Task: Change the dump module for file dumper to libavformat AVIO access output.
Action: Mouse moved to (114, 20)
Screenshot: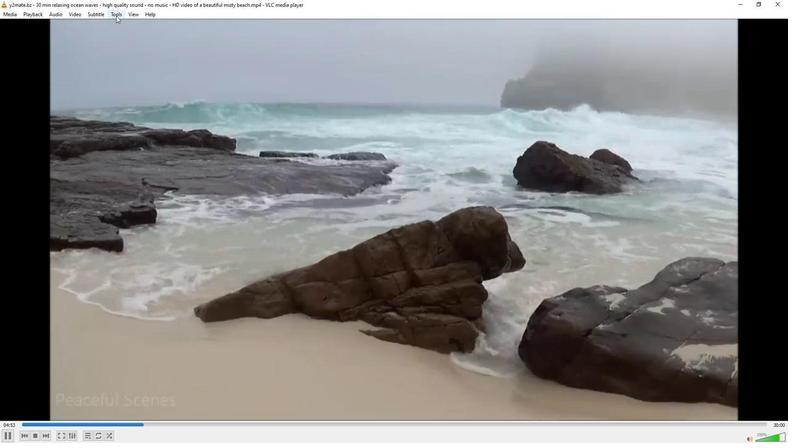 
Action: Mouse pressed left at (114, 20)
Screenshot: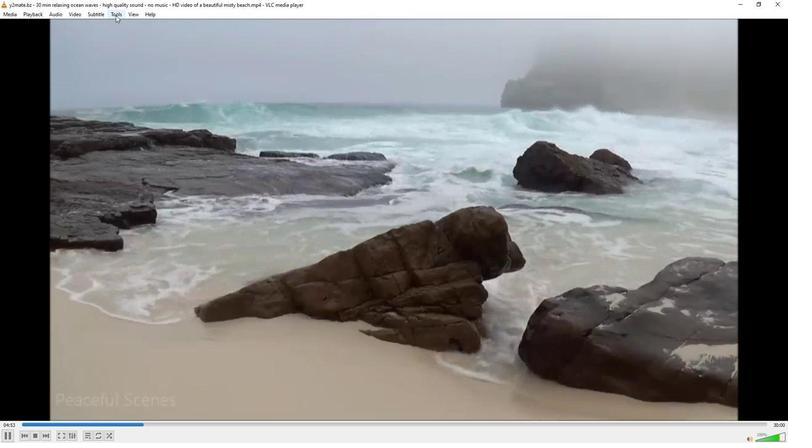 
Action: Mouse moved to (140, 112)
Screenshot: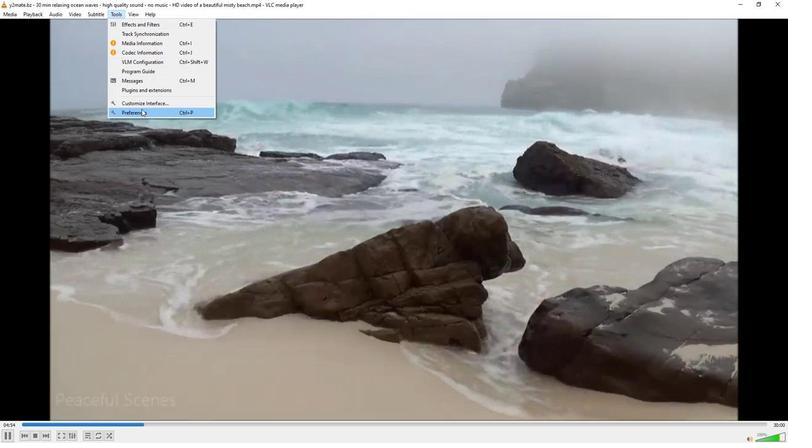 
Action: Mouse pressed left at (140, 112)
Screenshot: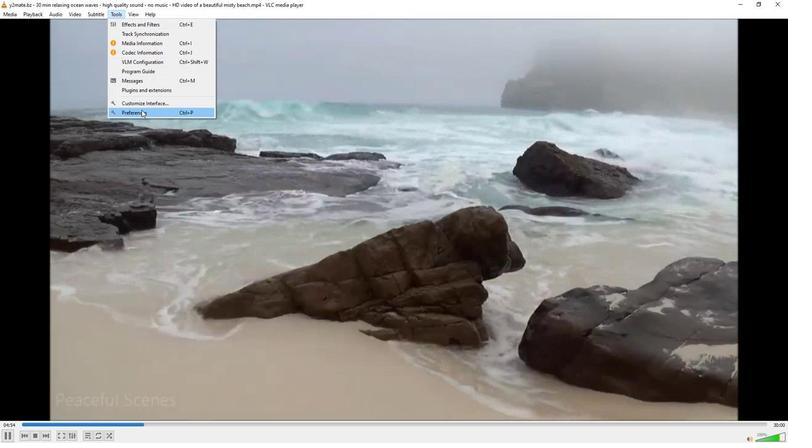 
Action: Mouse moved to (213, 335)
Screenshot: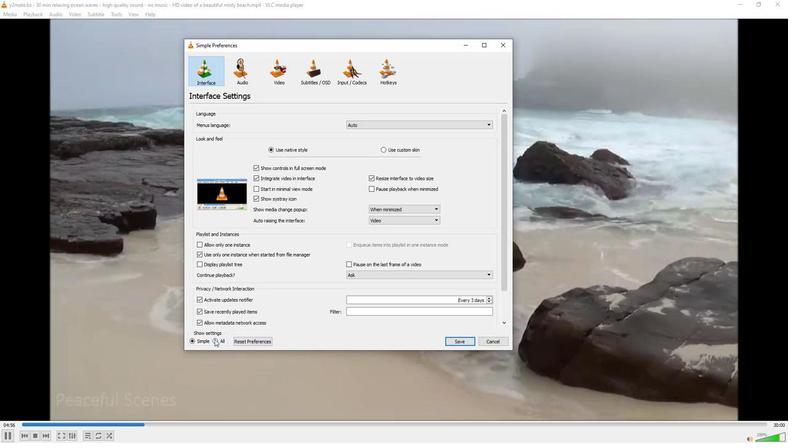 
Action: Mouse pressed left at (213, 335)
Screenshot: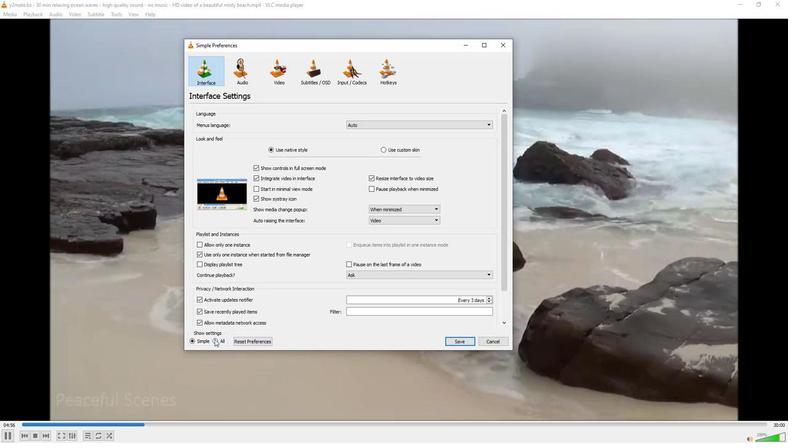 
Action: Mouse moved to (203, 225)
Screenshot: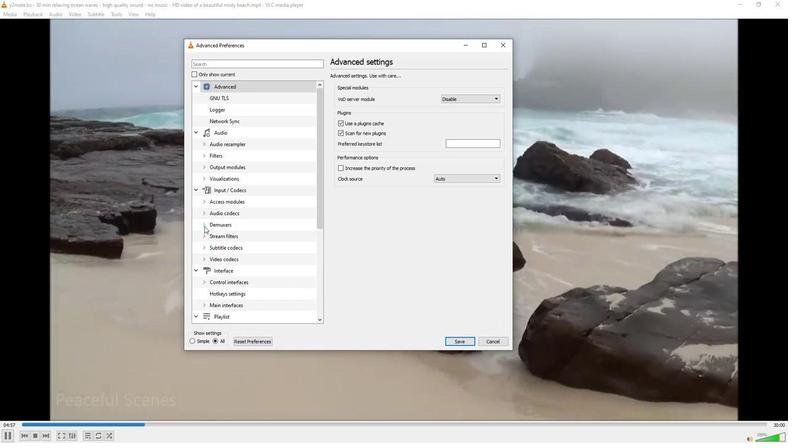 
Action: Mouse pressed left at (203, 225)
Screenshot: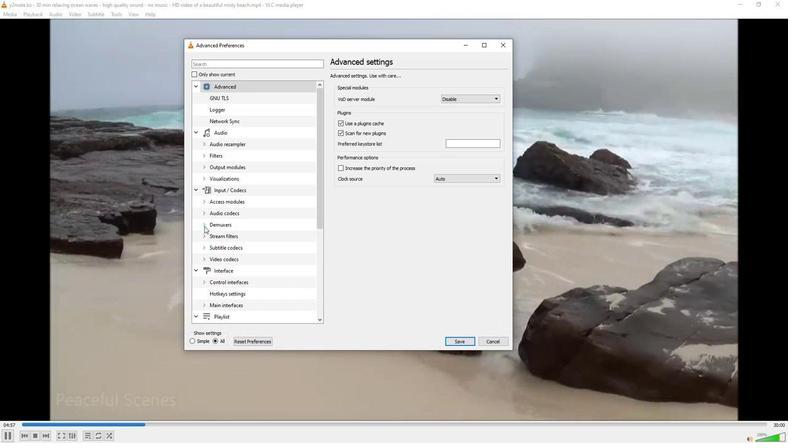 
Action: Mouse moved to (217, 279)
Screenshot: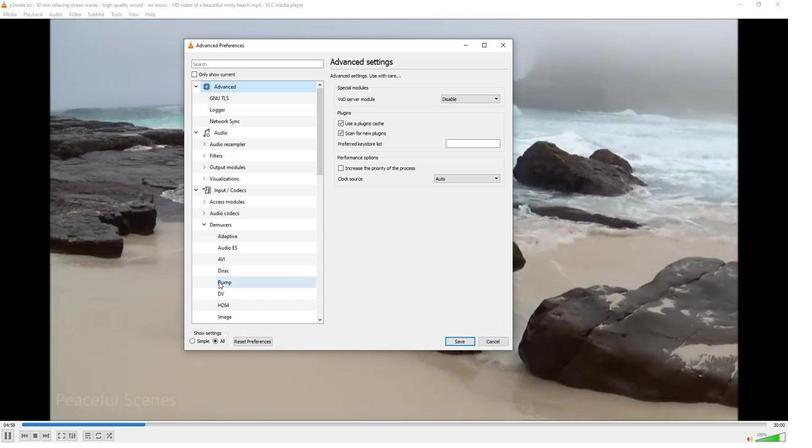 
Action: Mouse pressed left at (217, 279)
Screenshot: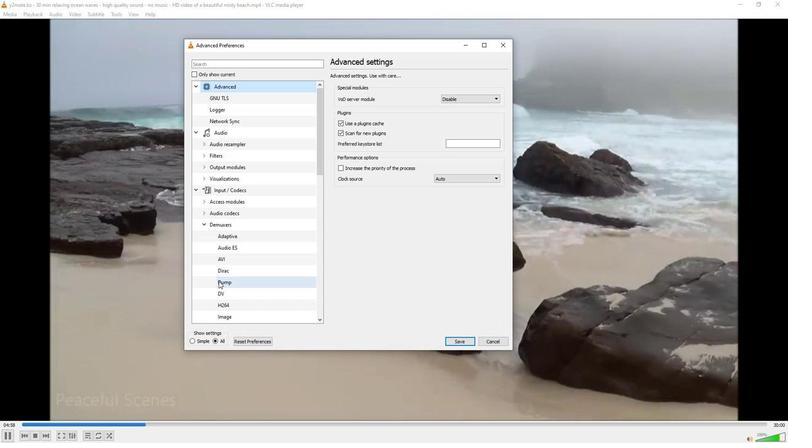 
Action: Mouse moved to (444, 93)
Screenshot: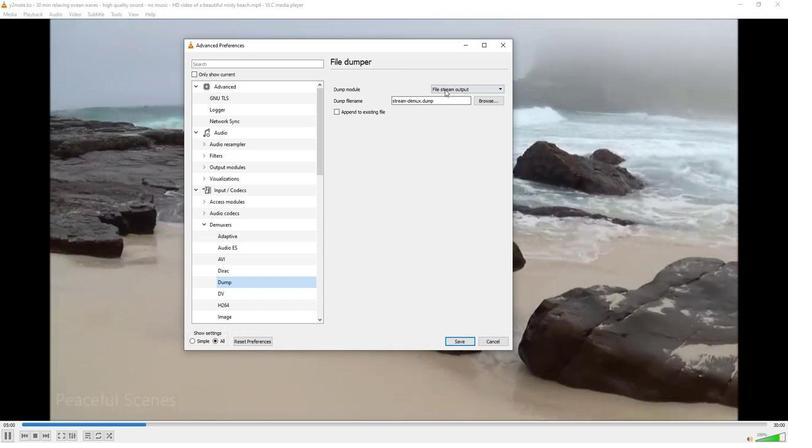 
Action: Mouse pressed left at (444, 93)
Screenshot: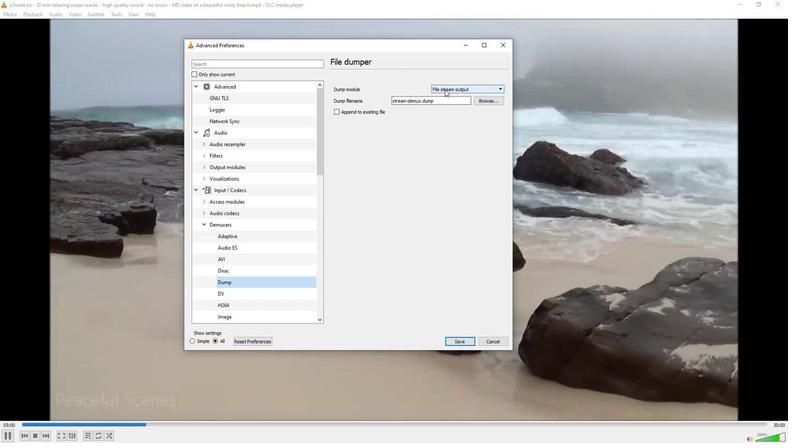 
Action: Mouse moved to (499, 123)
Screenshot: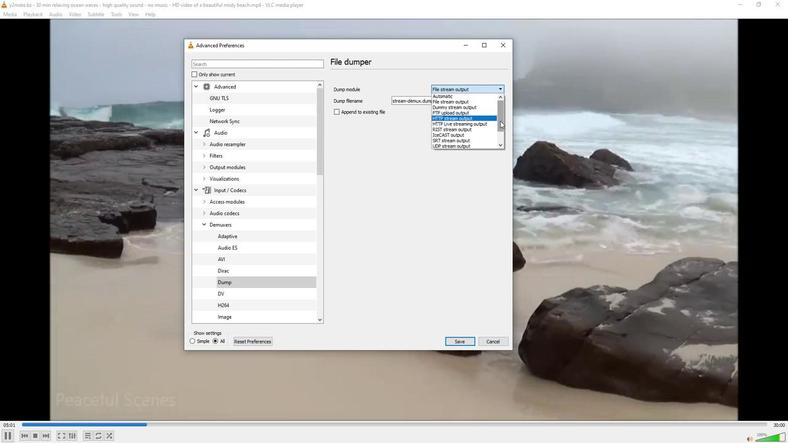 
Action: Mouse pressed left at (499, 123)
Screenshot: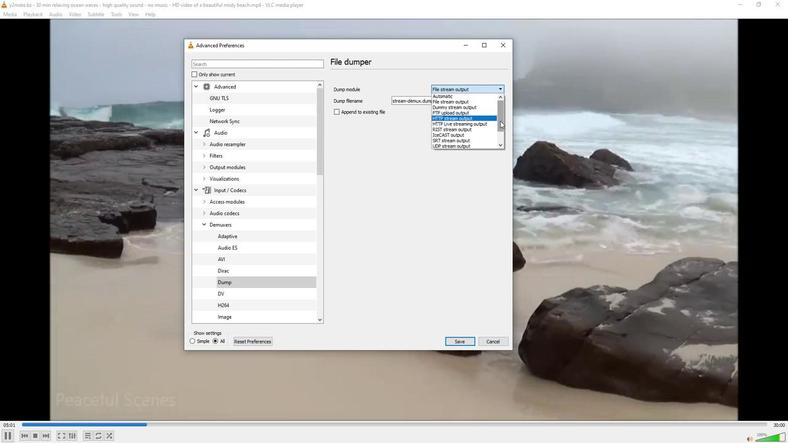 
Action: Mouse moved to (463, 142)
Screenshot: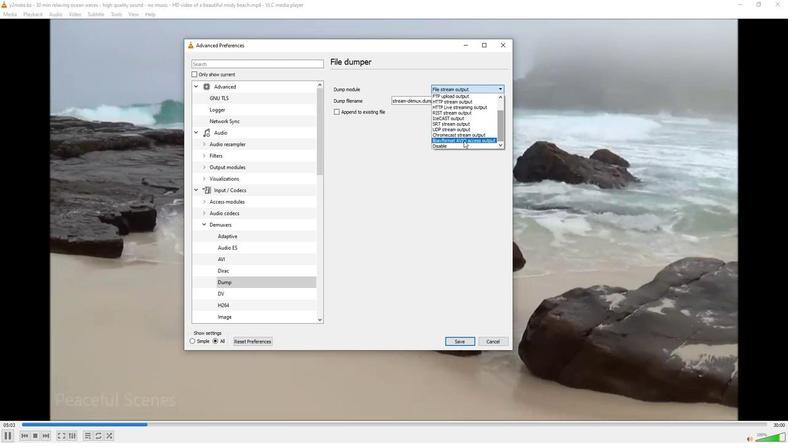 
Action: Mouse pressed left at (463, 142)
Screenshot: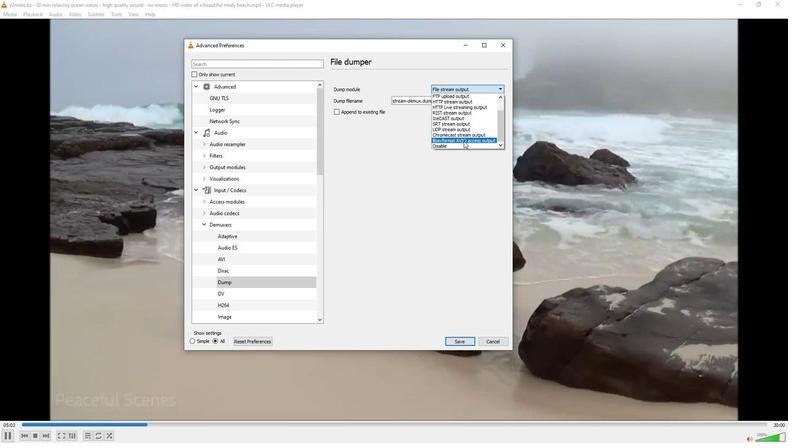 
Action: Mouse moved to (429, 164)
Screenshot: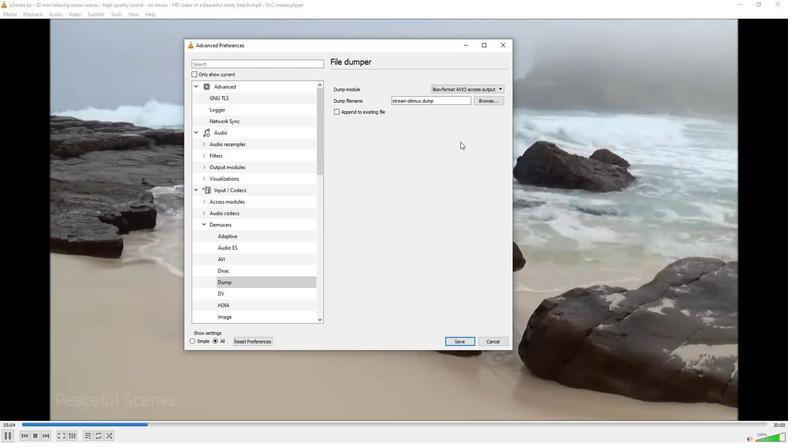 
